 Task: Use the formula "TOCOL" in spreadsheet "Project portfolio".
Action: Mouse pressed left at (663, 181)
Screenshot: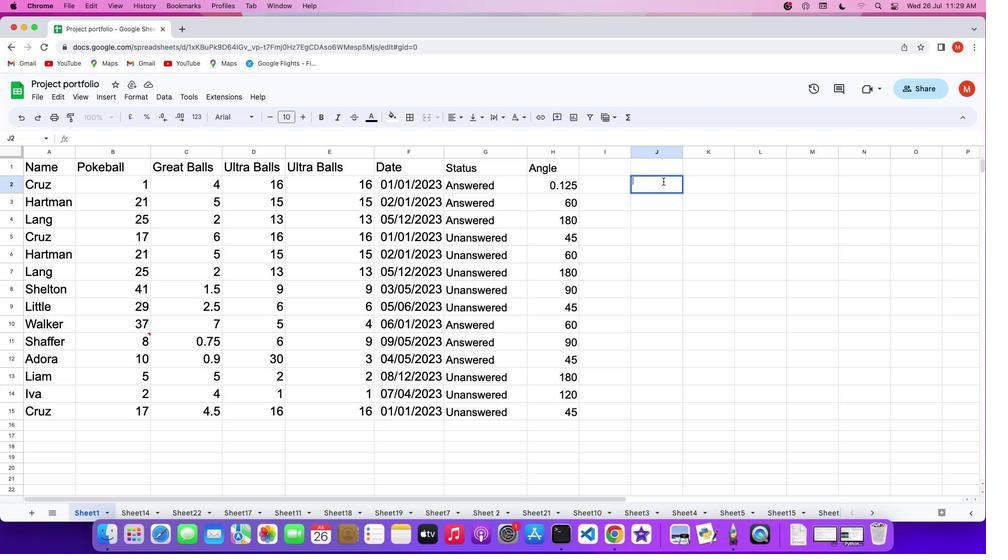 
Action: Key pressed '='
Screenshot: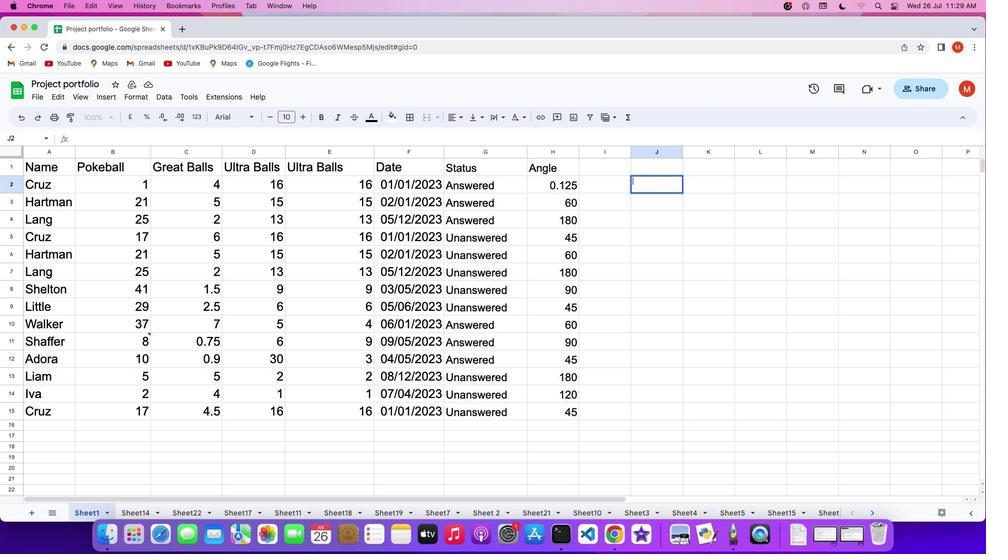 
Action: Mouse moved to (627, 117)
Screenshot: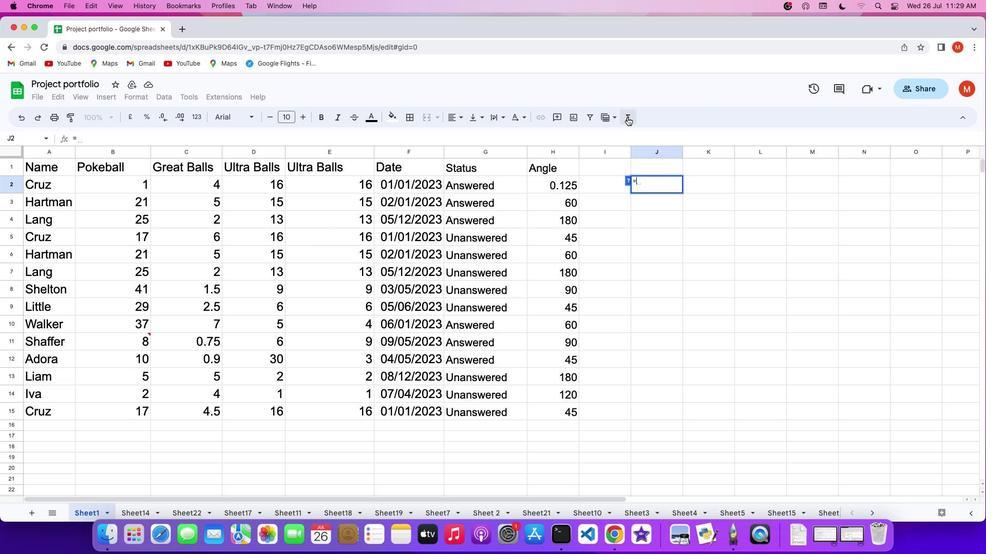 
Action: Mouse pressed left at (627, 117)
Screenshot: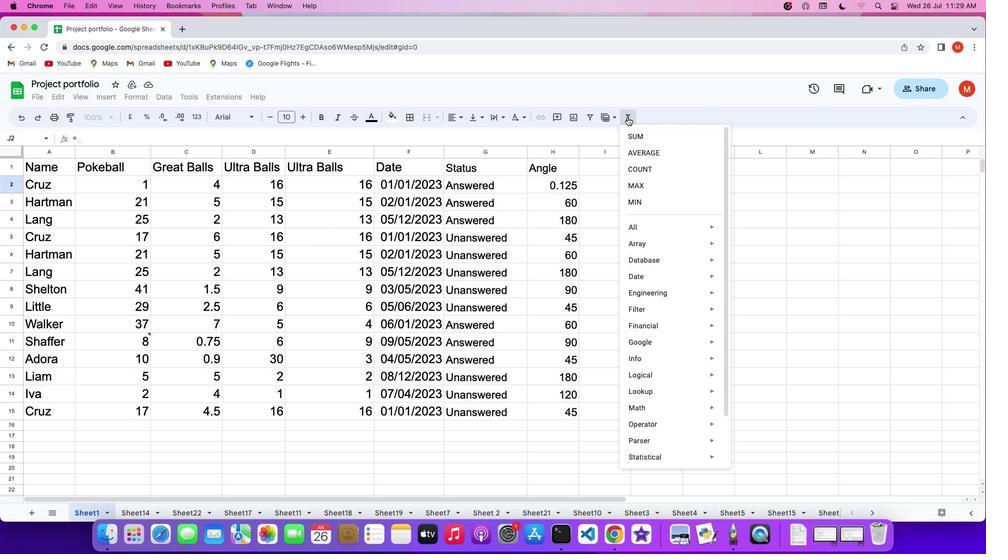 
Action: Mouse moved to (772, 490)
Screenshot: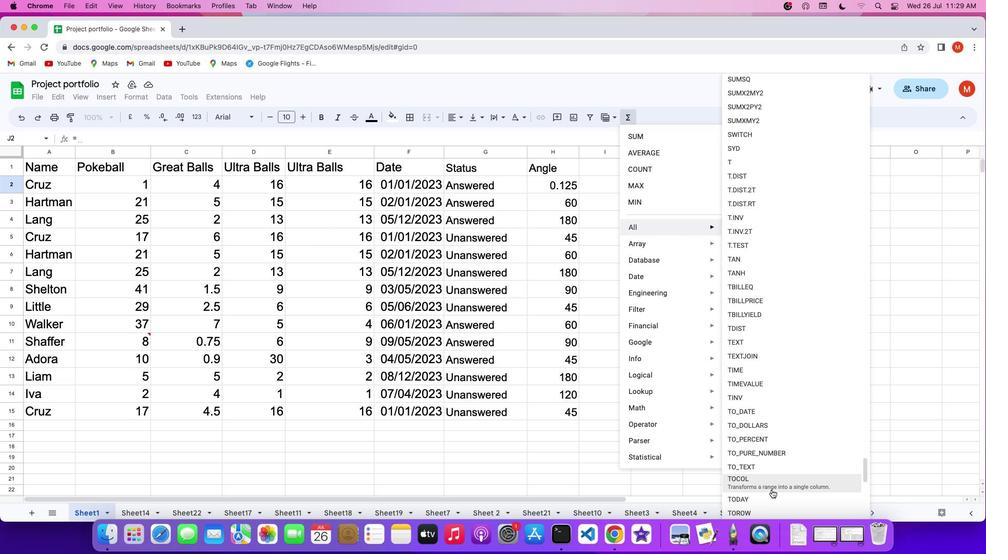
Action: Mouse pressed left at (772, 490)
Screenshot: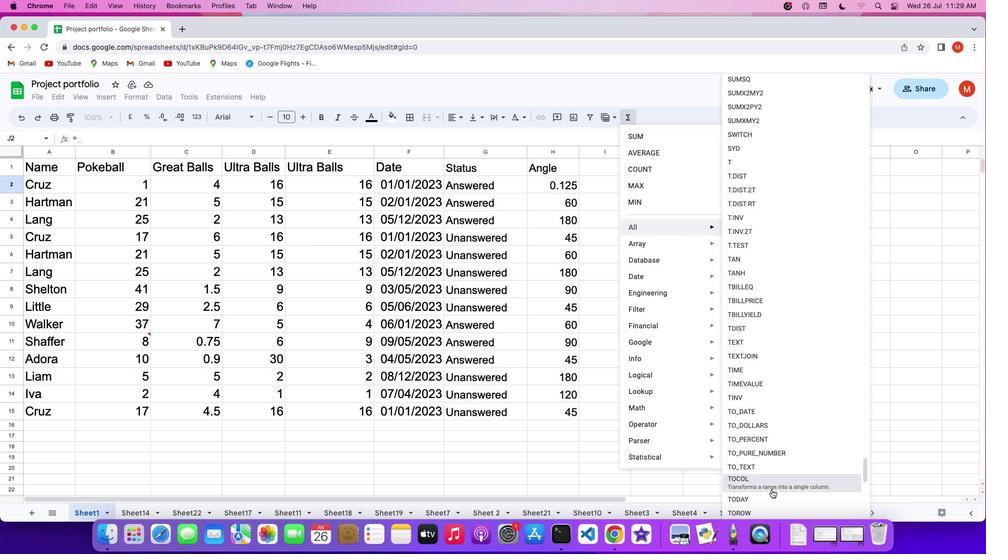 
Action: Key pressed Key.shift'B''2'Key.shift_r':'Key.shift'E''1''5'',''1'','Key.shift'T''r''u''e'Key.enter
Screenshot: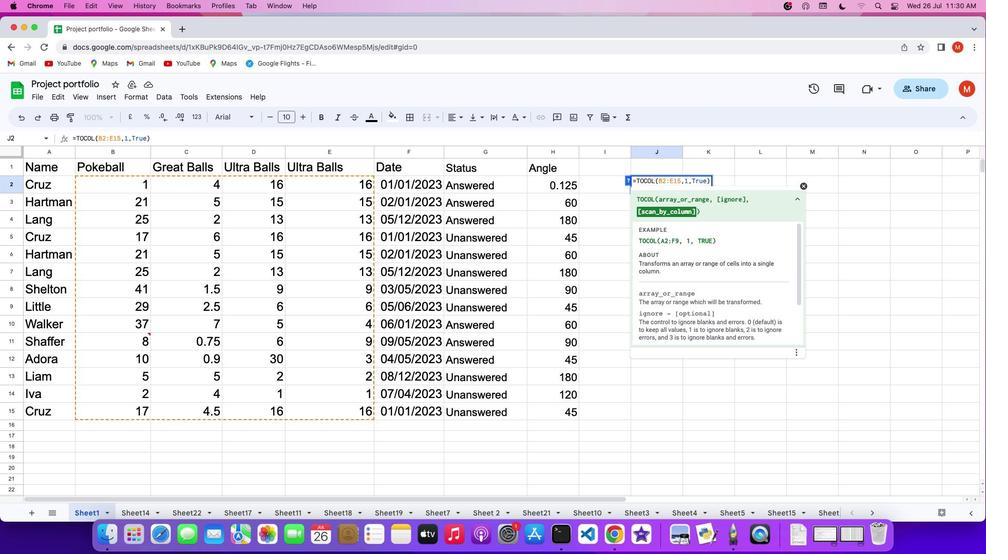 
